 Task: Make in the project CipherNet a sprint 'UI Refresh Sprint'. Create in the project CipherNet a sprint 'UI Refresh Sprint'. Add in the project CipherNet a sprint 'UI Refresh Sprint'
Action: Mouse moved to (916, 357)
Screenshot: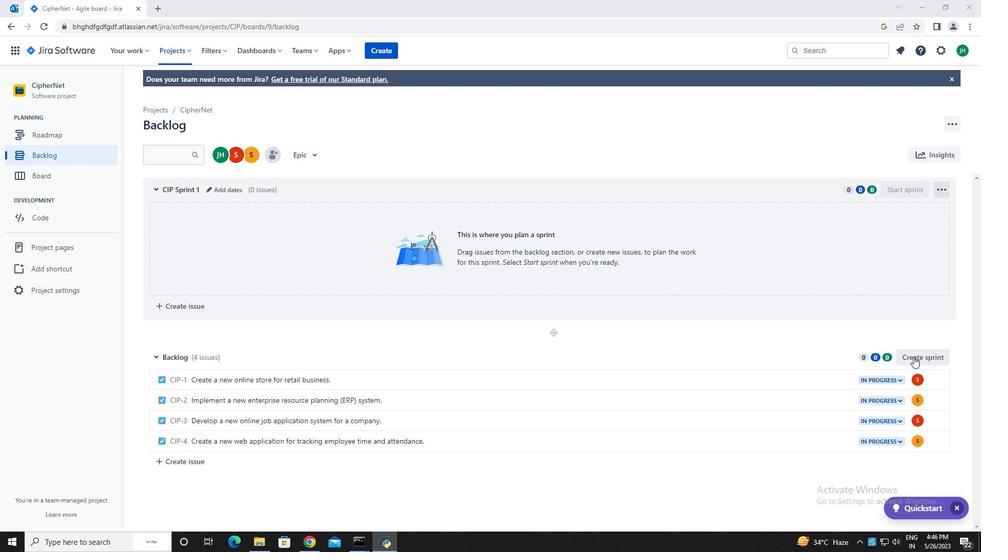 
Action: Mouse pressed left at (916, 357)
Screenshot: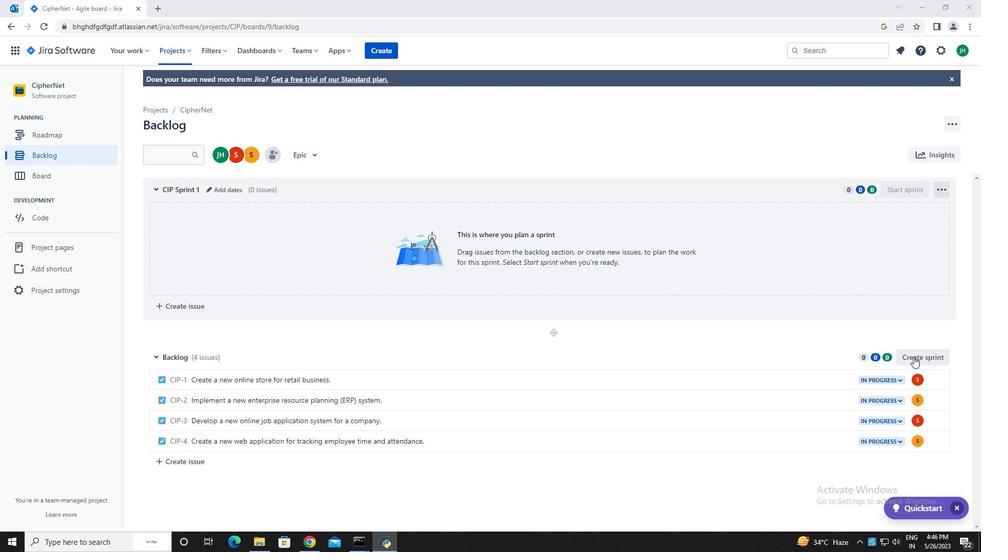 
Action: Mouse moved to (940, 355)
Screenshot: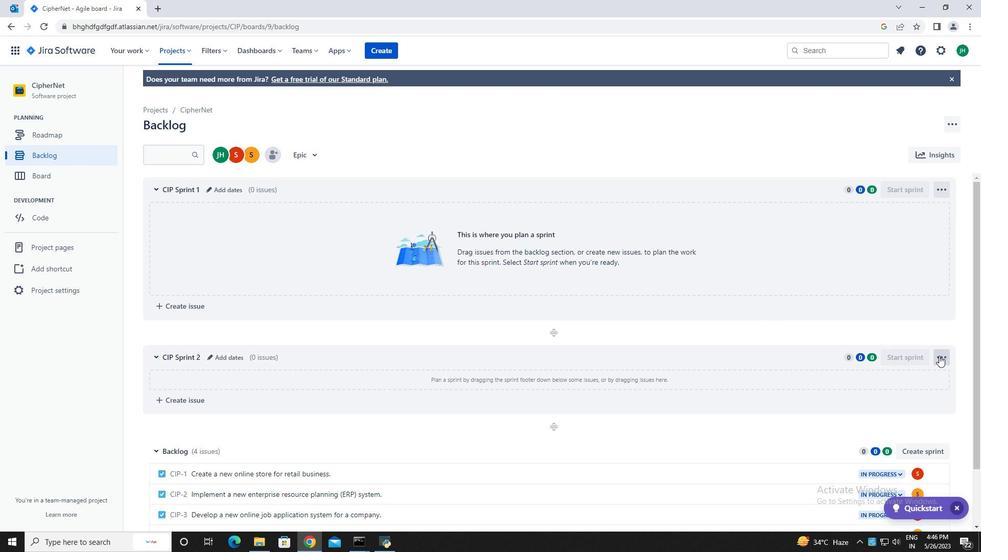 
Action: Mouse pressed left at (940, 355)
Screenshot: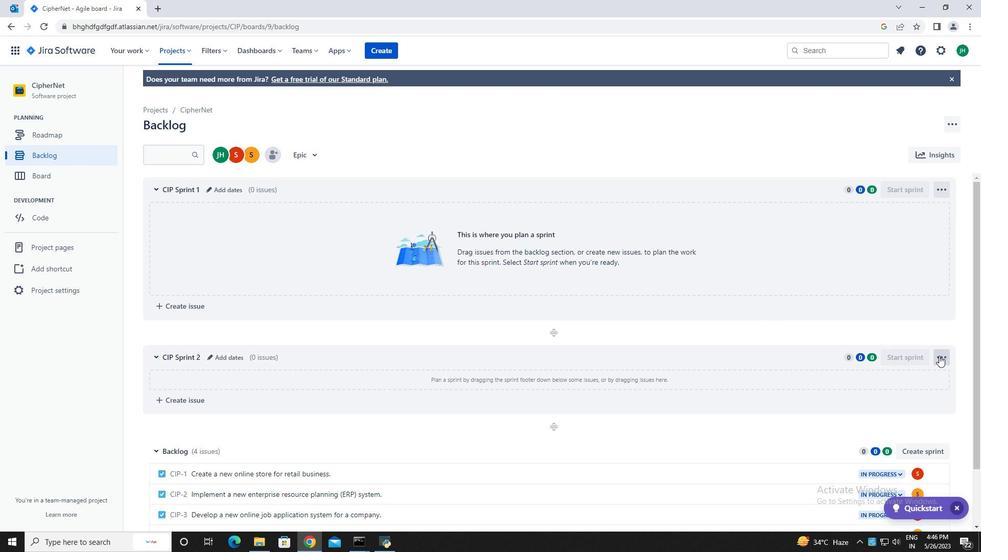 
Action: Mouse moved to (907, 399)
Screenshot: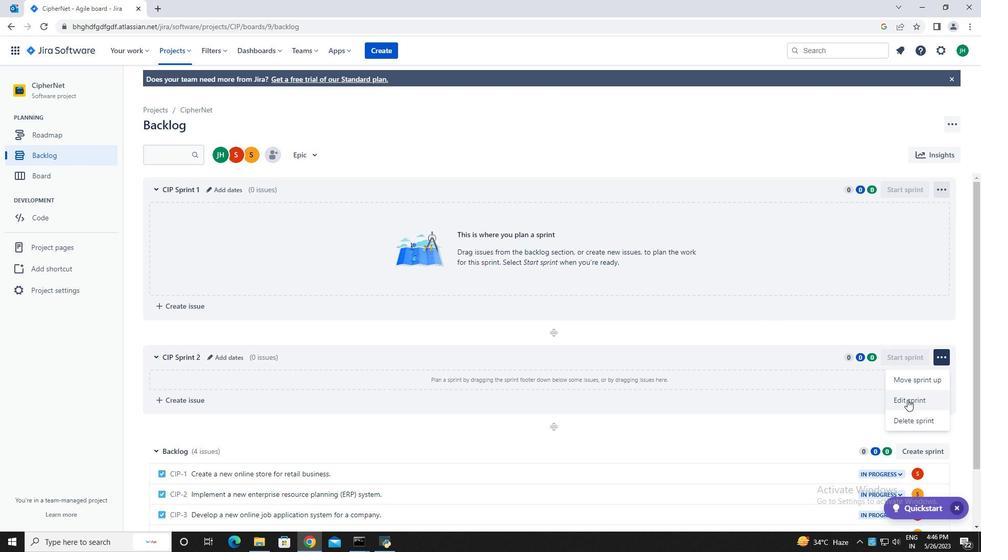 
Action: Mouse pressed left at (907, 399)
Screenshot: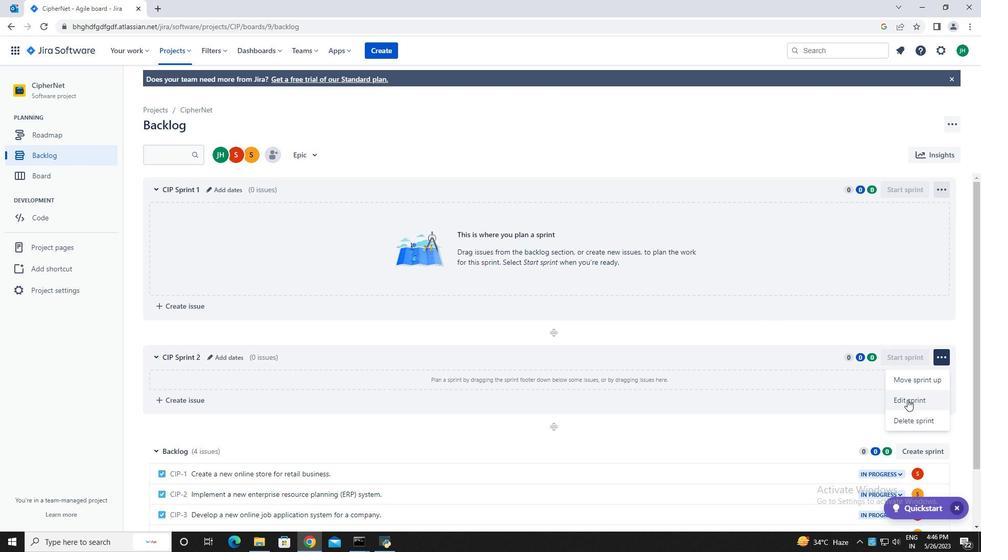 
Action: Mouse moved to (426, 130)
Screenshot: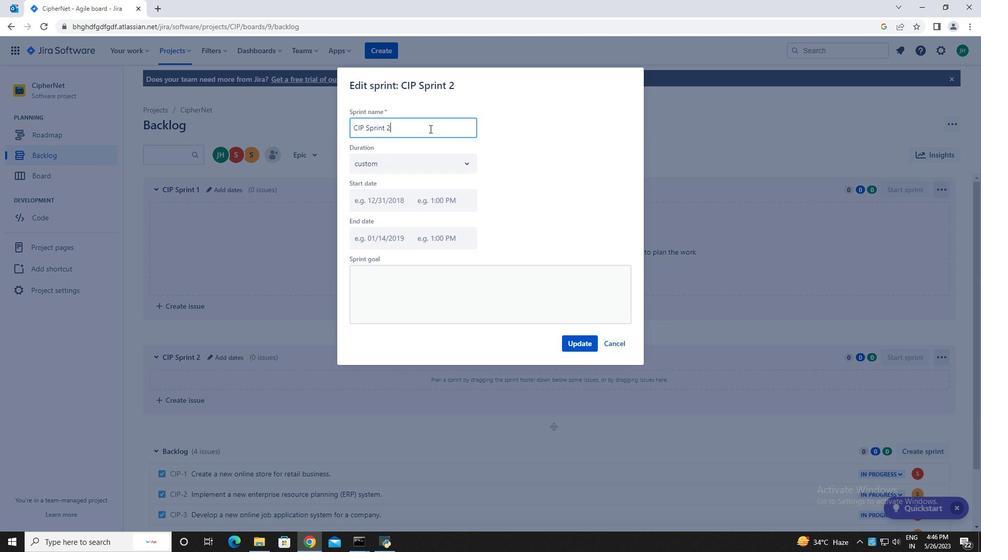 
Action: Key pressed <Key.backspace><Key.backspace><Key.backspace><Key.backspace><Key.backspace><Key.backspace><Key.backspace><Key.backspace><Key.backspace><Key.backspace><Key.backspace><Key.backspace><Key.backspace><Key.backspace><Key.backspace><Key.caps_lock>UI<Key.space><Key.caps_lock><Key.caps_lock>R<Key.caps_lock>efresh<Key.space><Key.caps_lock>S<Key.caps_lock>print
Screenshot: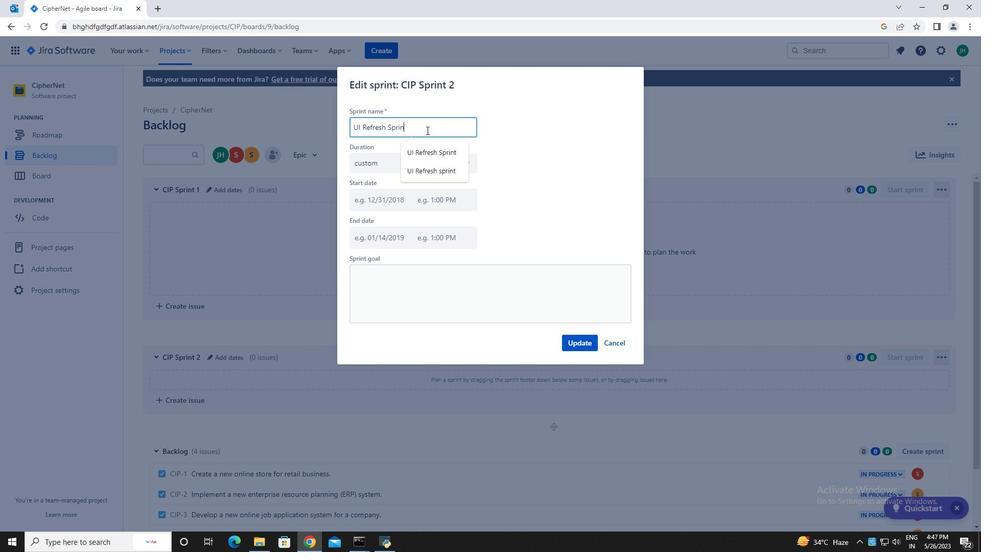 
Action: Mouse moved to (588, 342)
Screenshot: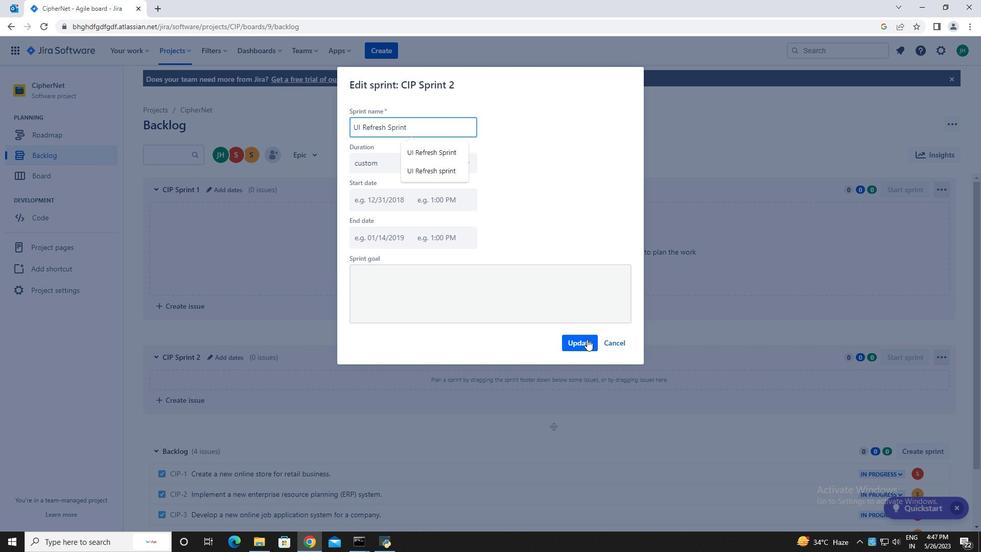 
Action: Mouse pressed left at (588, 342)
Screenshot: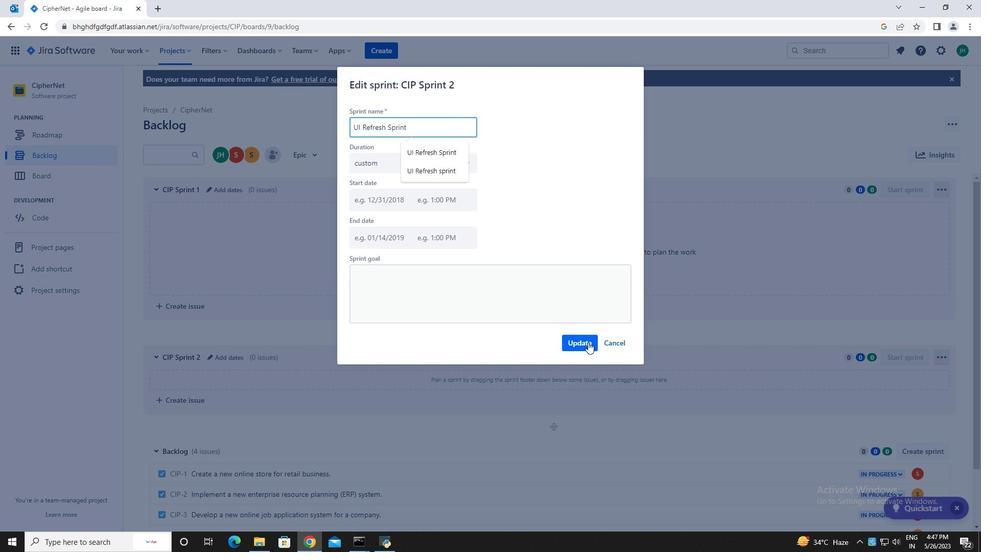 
Action: Mouse moved to (892, 378)
Screenshot: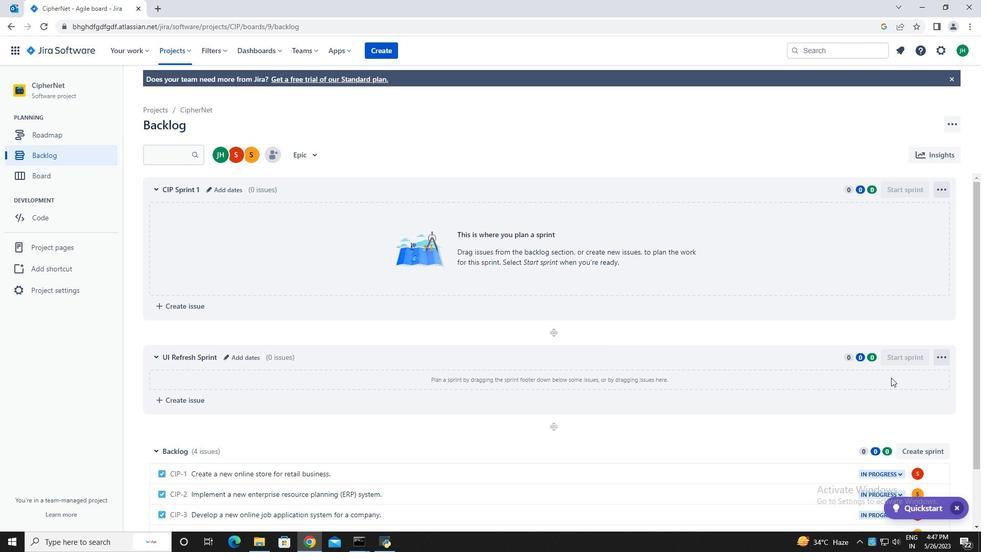 
Action: Mouse scrolled (892, 378) with delta (0, 0)
Screenshot: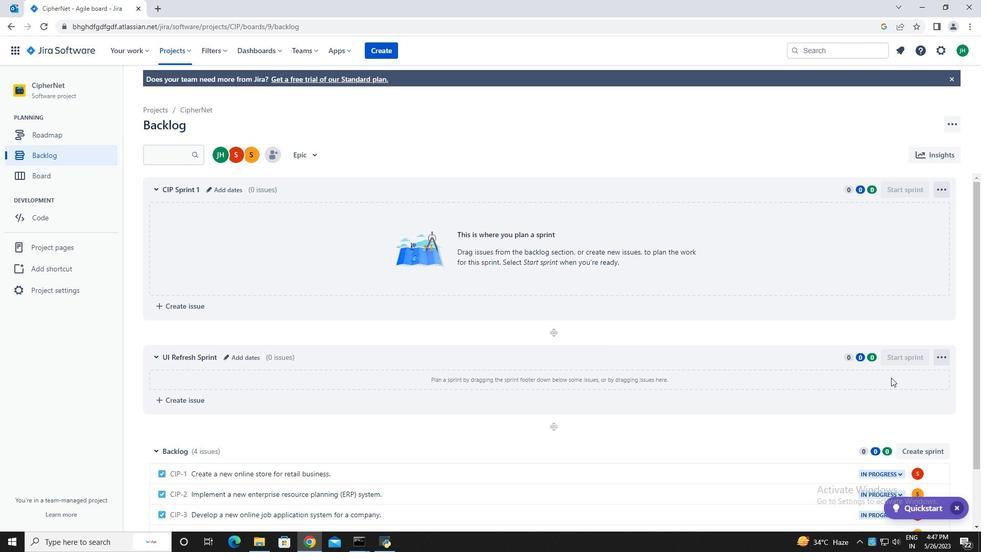 
Action: Mouse moved to (892, 378)
Screenshot: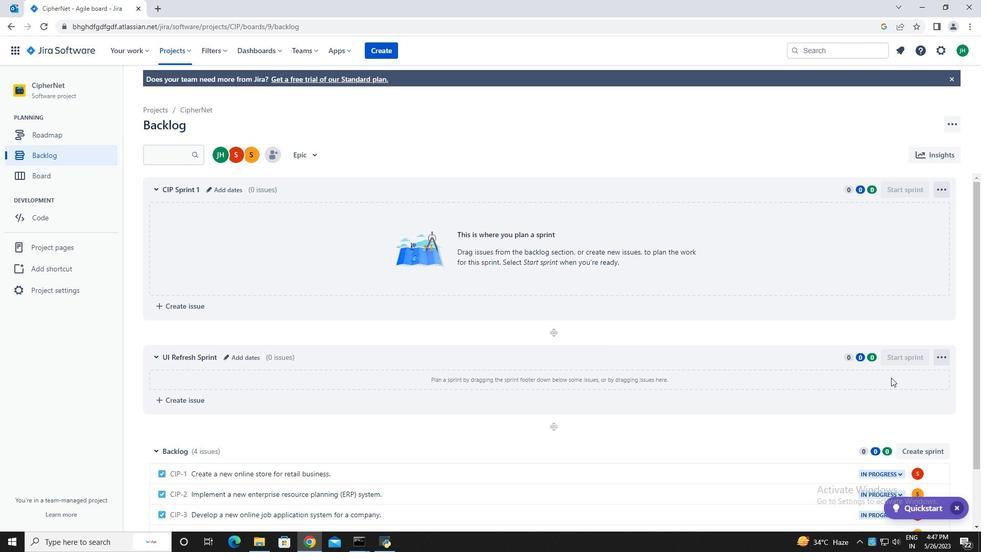 
Action: Mouse scrolled (892, 378) with delta (0, 0)
Screenshot: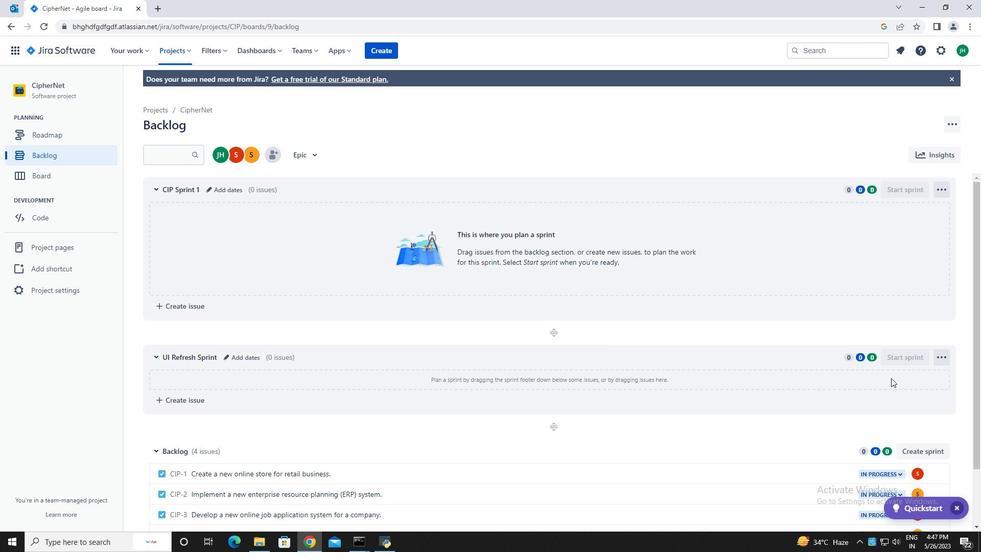 
Action: Mouse scrolled (892, 378) with delta (0, 0)
Screenshot: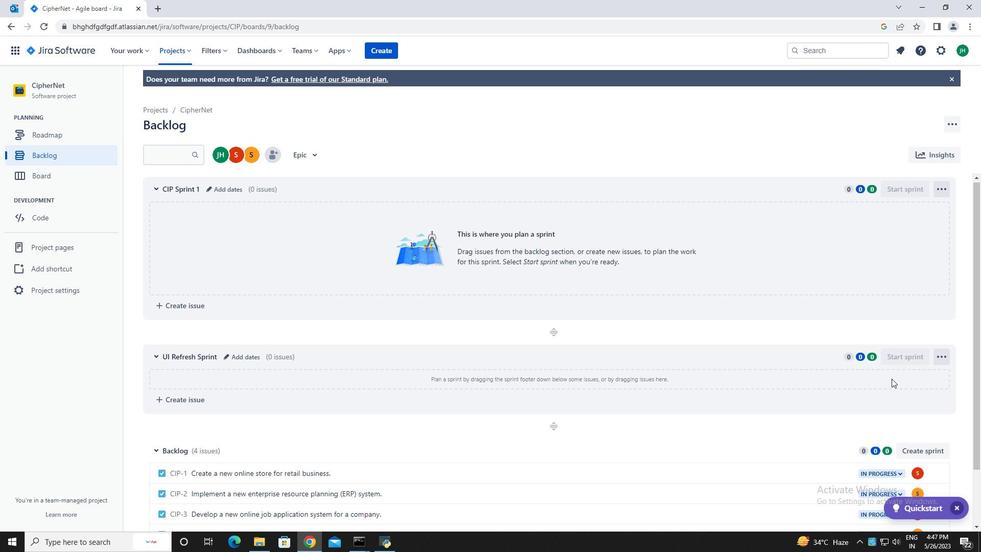 
Action: Mouse moved to (924, 384)
Screenshot: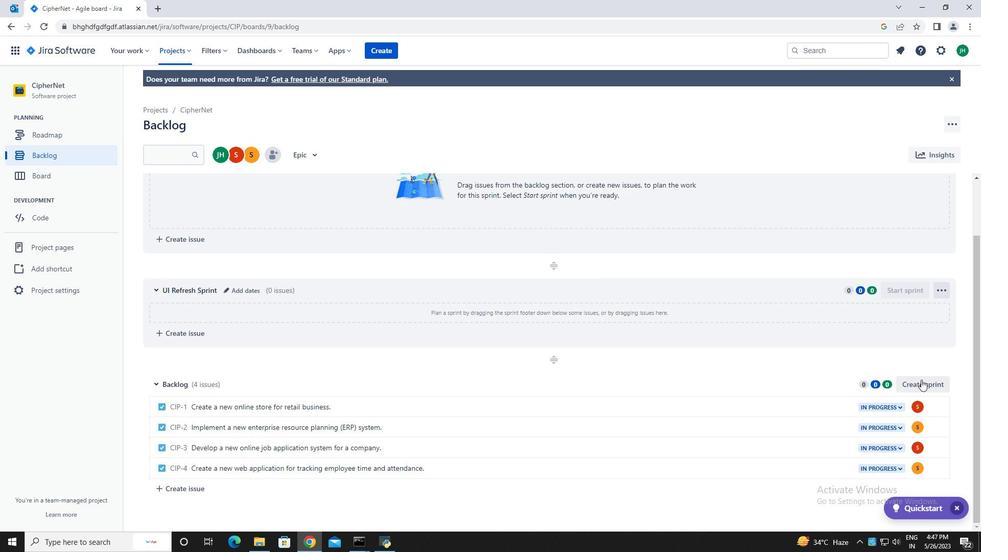 
Action: Mouse pressed left at (924, 384)
Screenshot: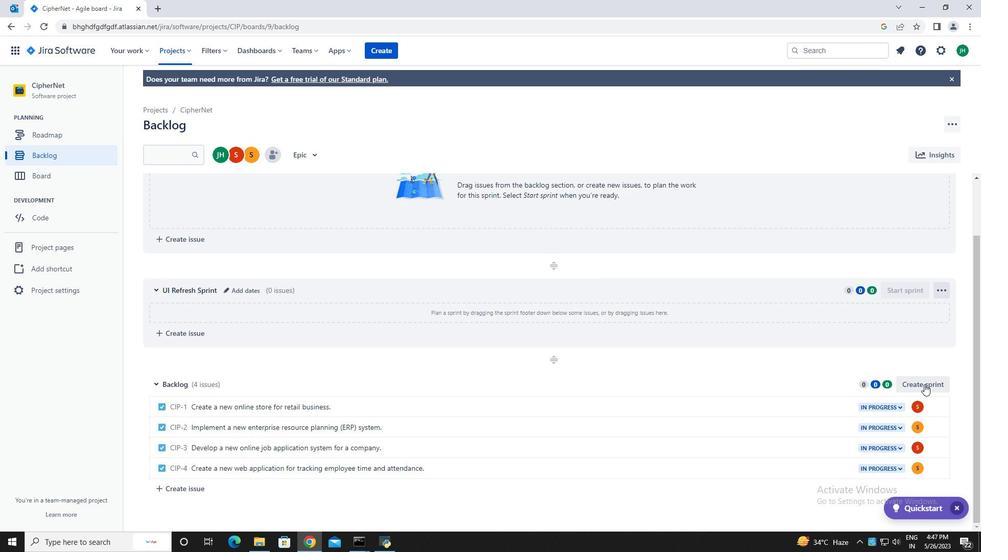 
Action: Mouse moved to (942, 383)
Screenshot: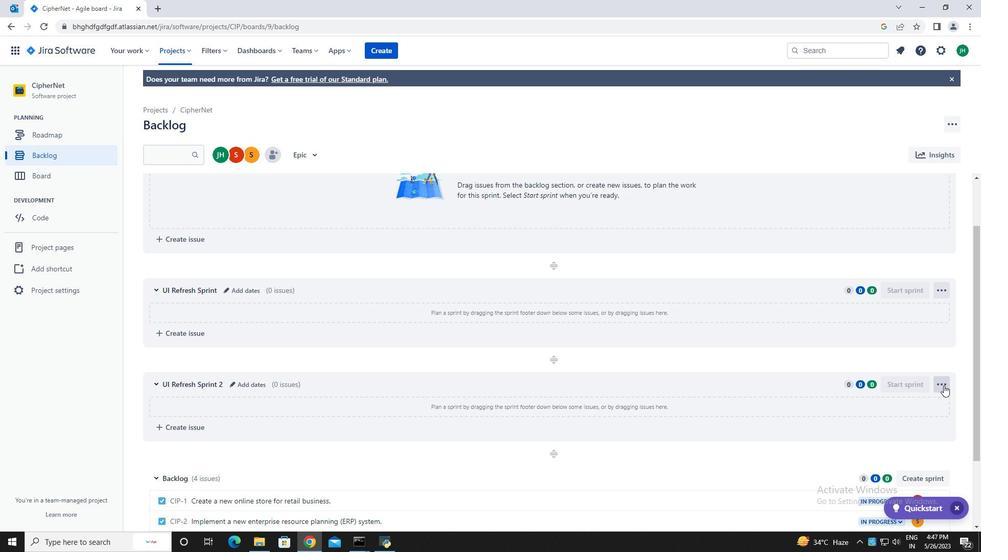 
Action: Mouse pressed left at (942, 383)
Screenshot: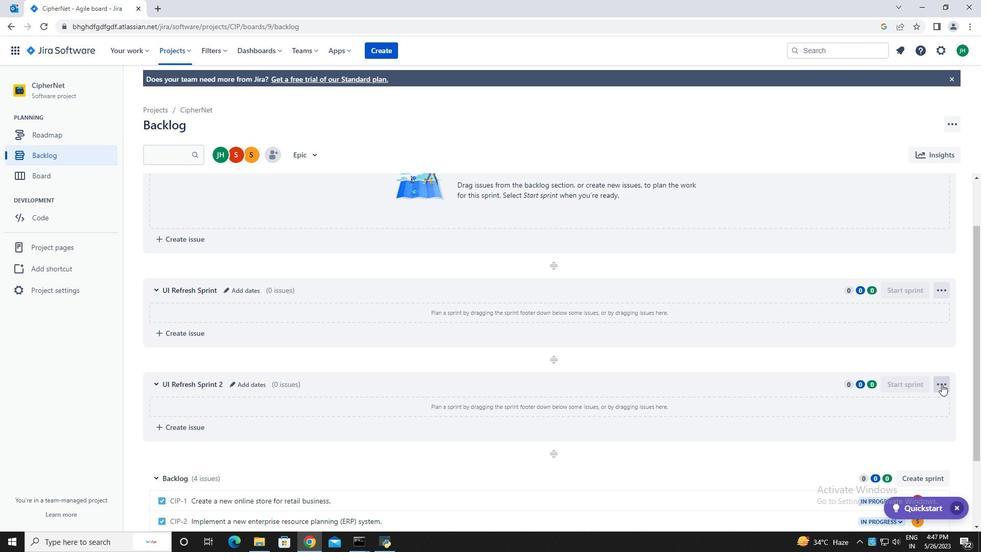 
Action: Mouse moved to (913, 425)
Screenshot: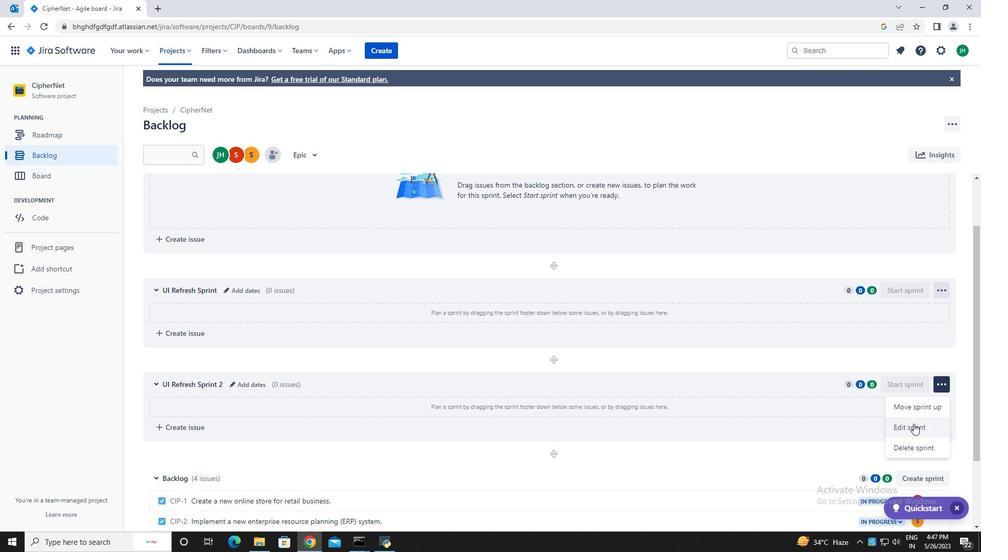 
Action: Mouse pressed left at (913, 425)
Screenshot: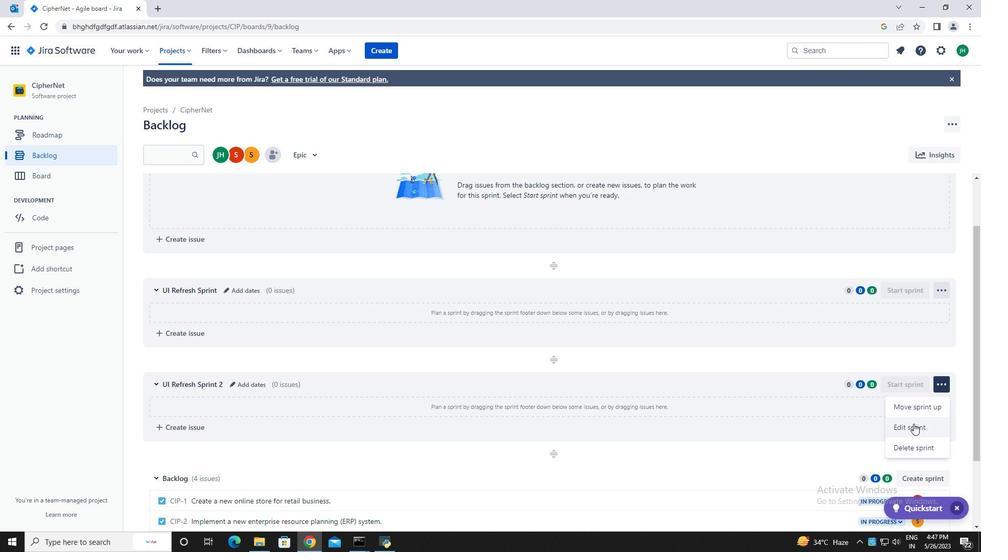 
Action: Mouse moved to (422, 131)
Screenshot: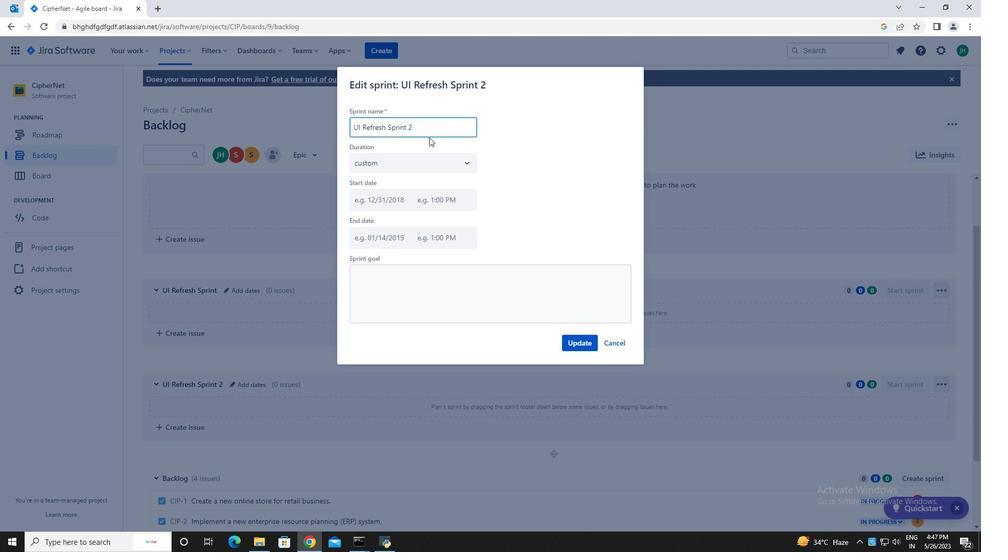 
Action: Key pressed <Key.backspace><Key.backspace><Key.backspace><Key.backspace><Key.backspace><Key.backspace><Key.backspace><Key.backspace><Key.backspace><Key.backspace><Key.backspace><Key.backspace><Key.backspace><Key.backspace><Key.backspace><Key.backspace><Key.backspace><Key.backspace><Key.backspace><Key.backspace><Key.backspace><Key.backspace><Key.backspace><Key.caps_lock>UI<Key.space><Key.caps_lock><Key.caps_lock>R<Key.caps_lock>efresh<Key.space><Key.caps_lock>S<Key.caps_lock>print
Screenshot: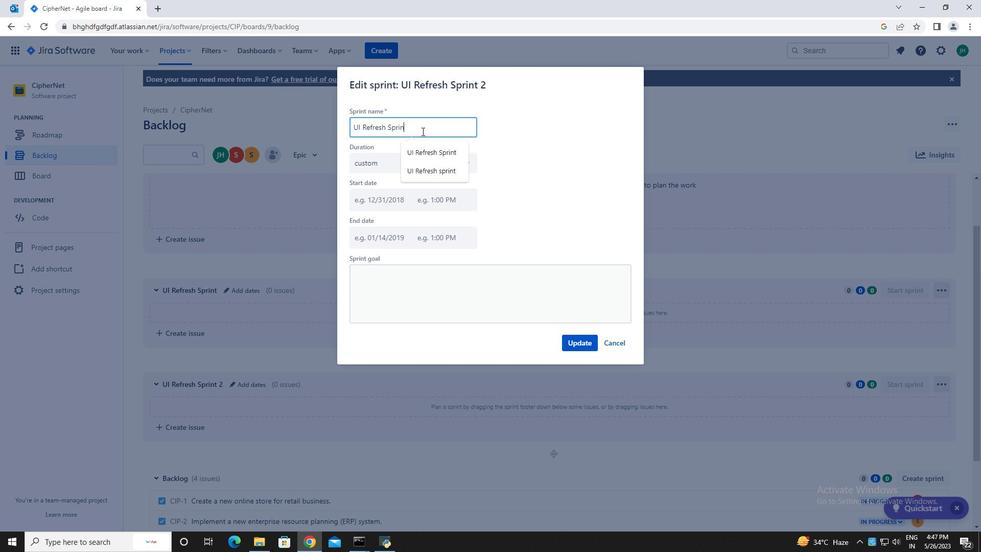 
Action: Mouse moved to (589, 346)
Screenshot: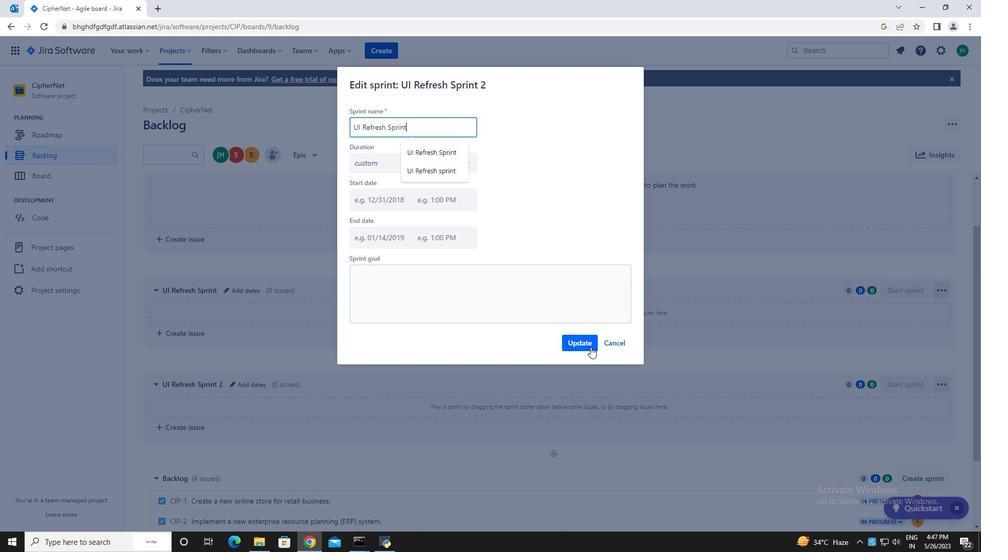 
Action: Mouse pressed left at (589, 346)
Screenshot: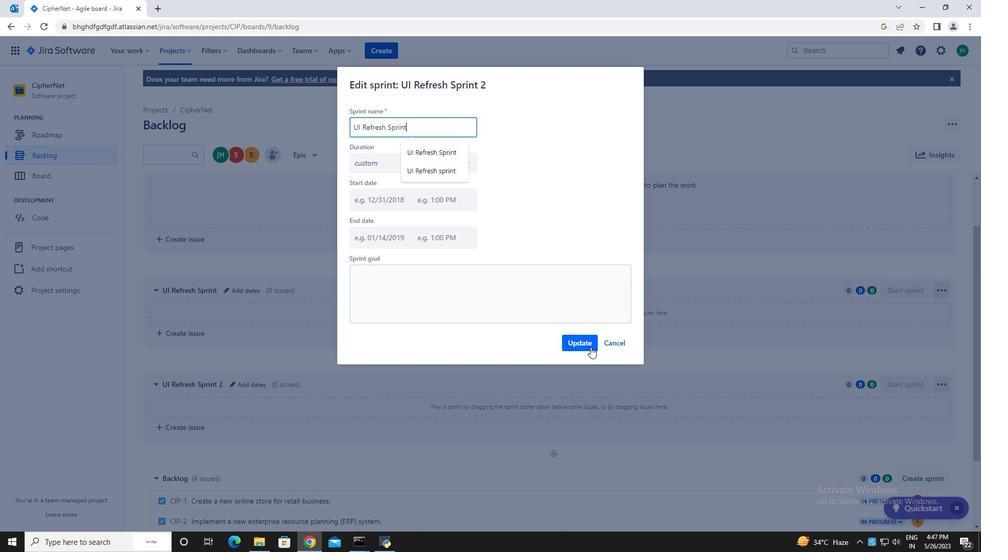 
Action: Mouse moved to (841, 365)
Screenshot: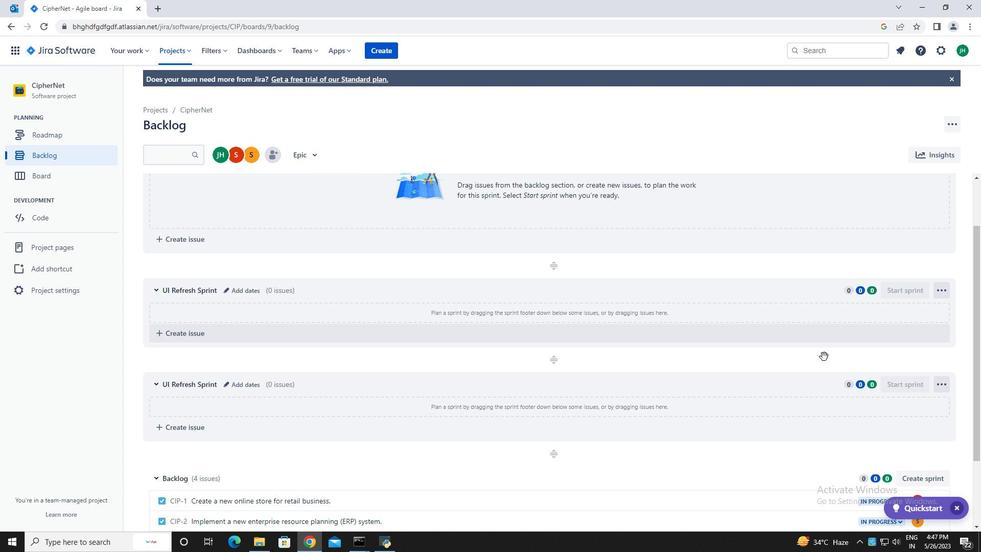 
Action: Mouse scrolled (841, 364) with delta (0, 0)
Screenshot: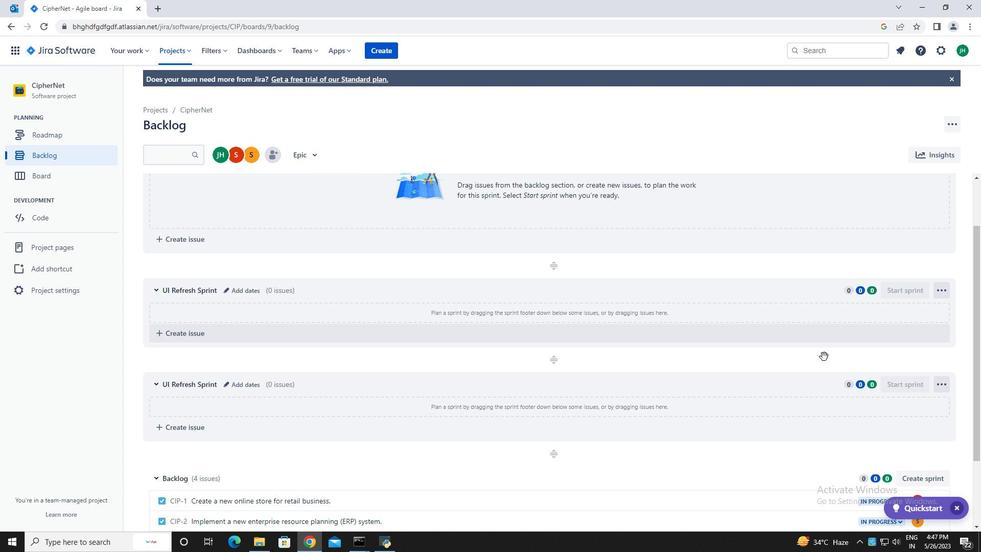 
Action: Mouse moved to (841, 365)
Screenshot: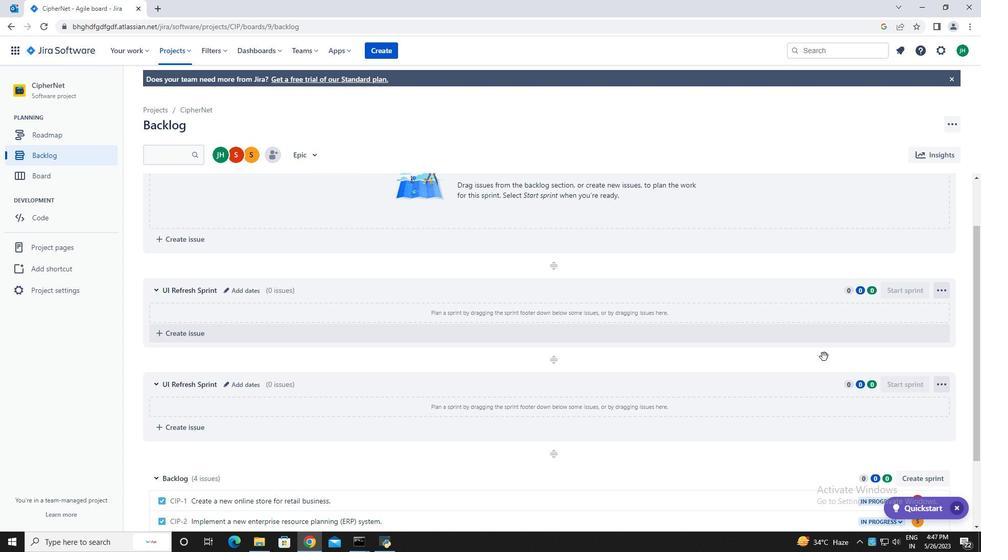 
Action: Mouse scrolled (841, 365) with delta (0, 0)
Screenshot: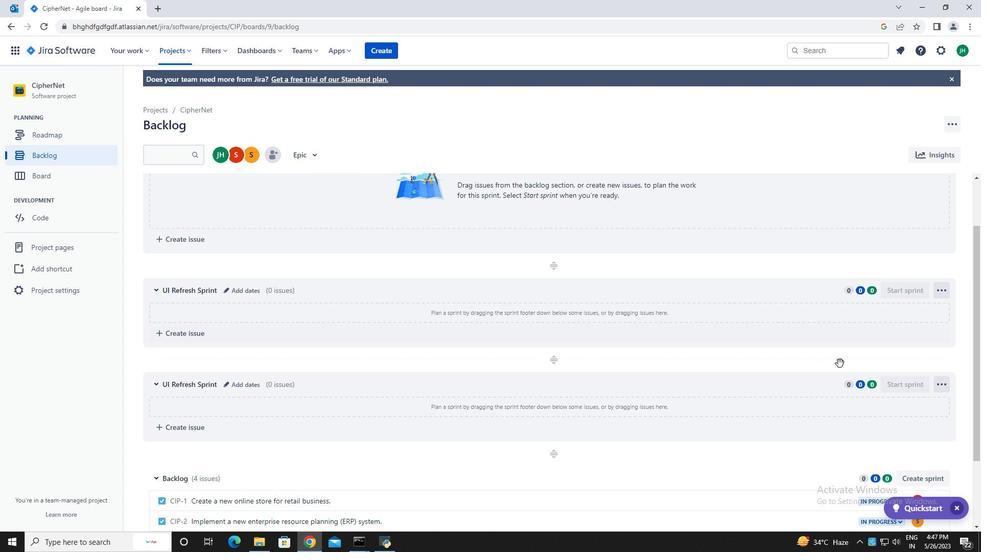 
Action: Mouse scrolled (841, 365) with delta (0, 0)
Screenshot: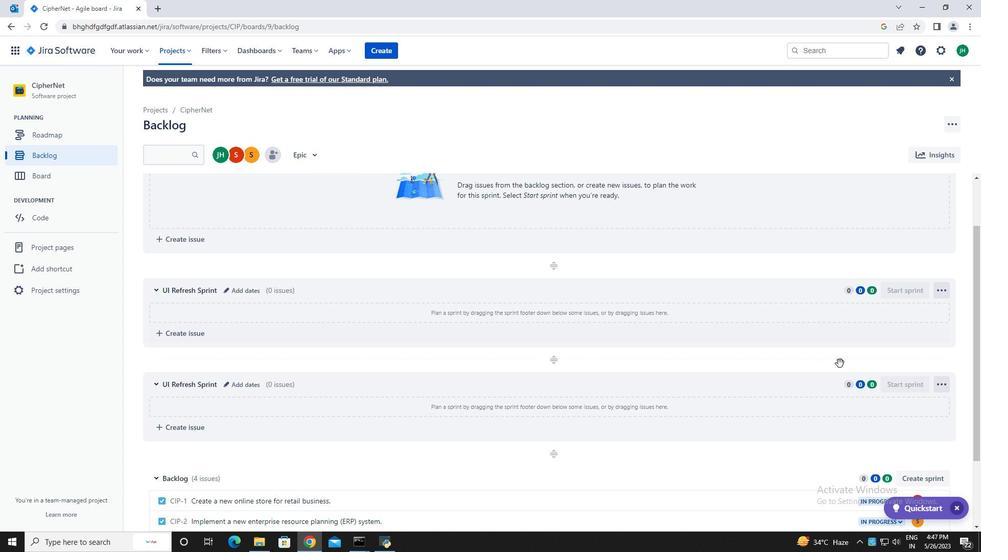 
Action: Mouse scrolled (841, 365) with delta (0, 0)
Screenshot: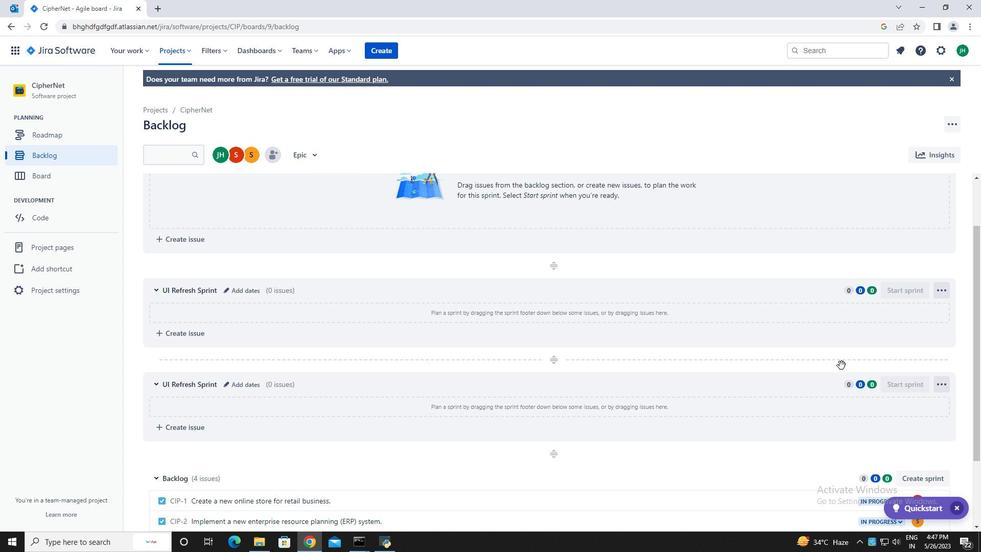 
Action: Mouse scrolled (841, 365) with delta (0, 0)
Screenshot: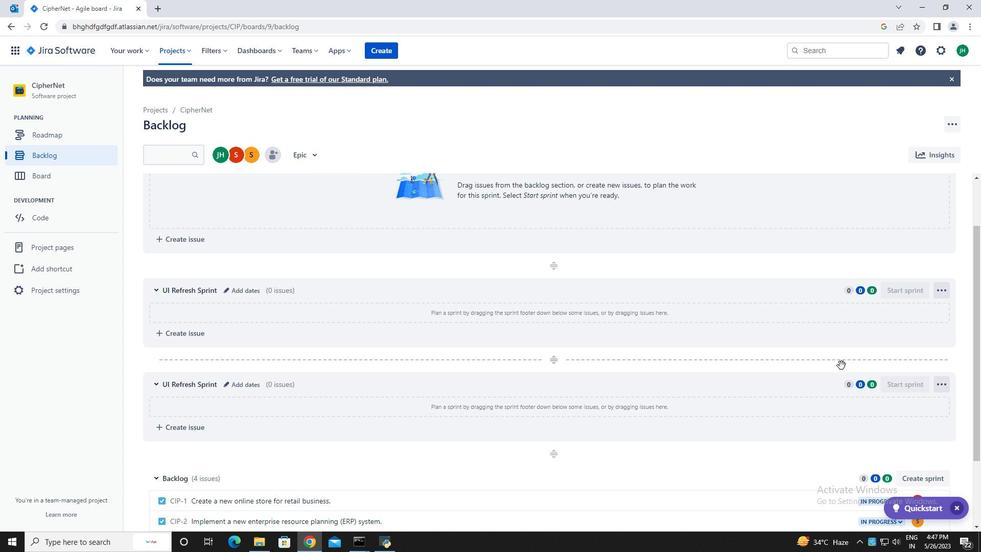 
Action: Mouse moved to (836, 366)
Screenshot: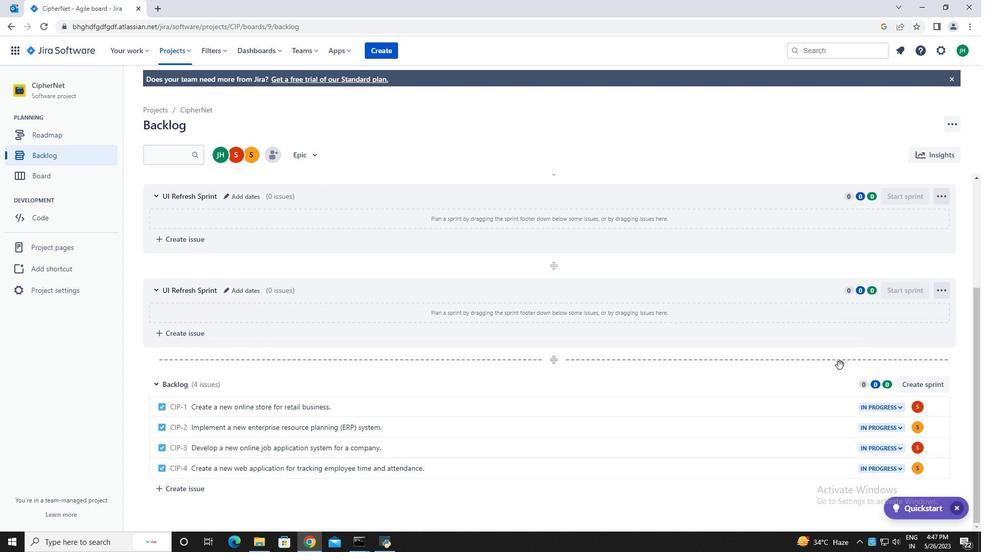 
Action: Mouse scrolled (836, 367) with delta (0, 0)
Screenshot: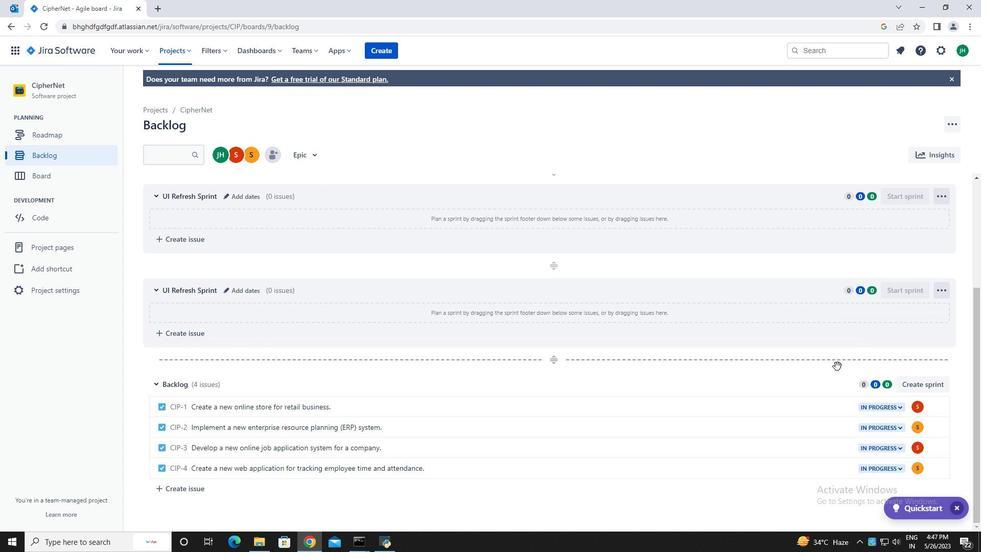 
Action: Mouse scrolled (836, 367) with delta (0, 0)
Screenshot: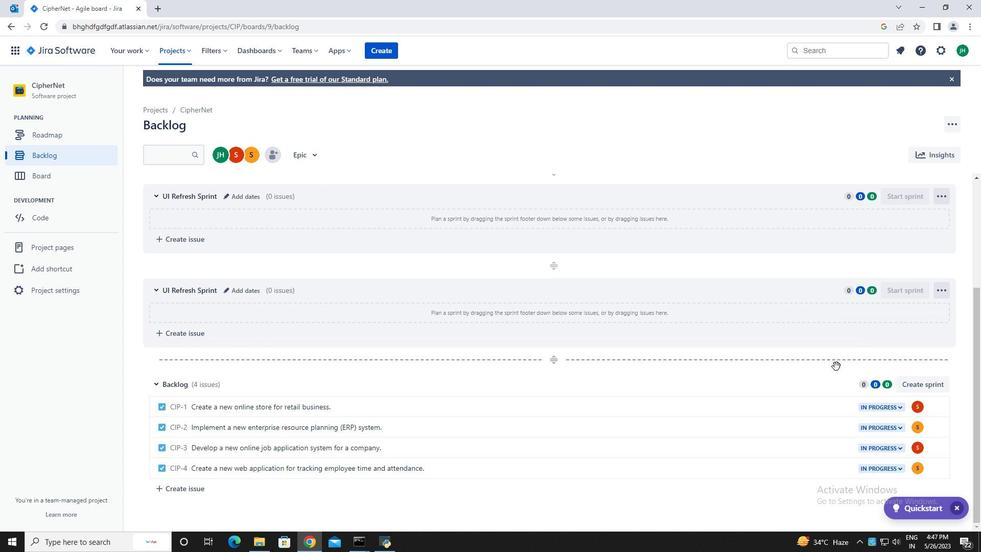 
Action: Mouse scrolled (836, 366) with delta (0, 0)
Screenshot: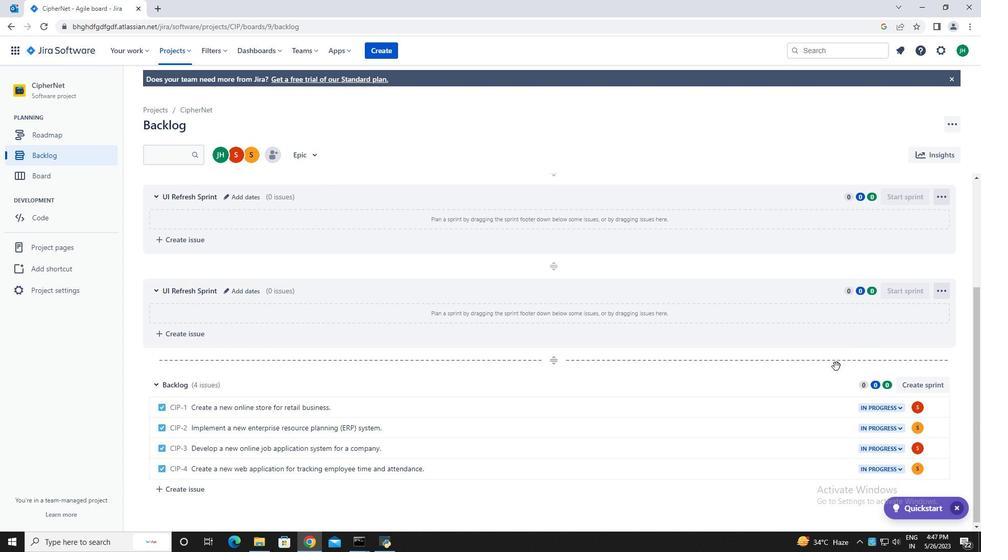 
Action: Mouse scrolled (836, 366) with delta (0, 0)
Screenshot: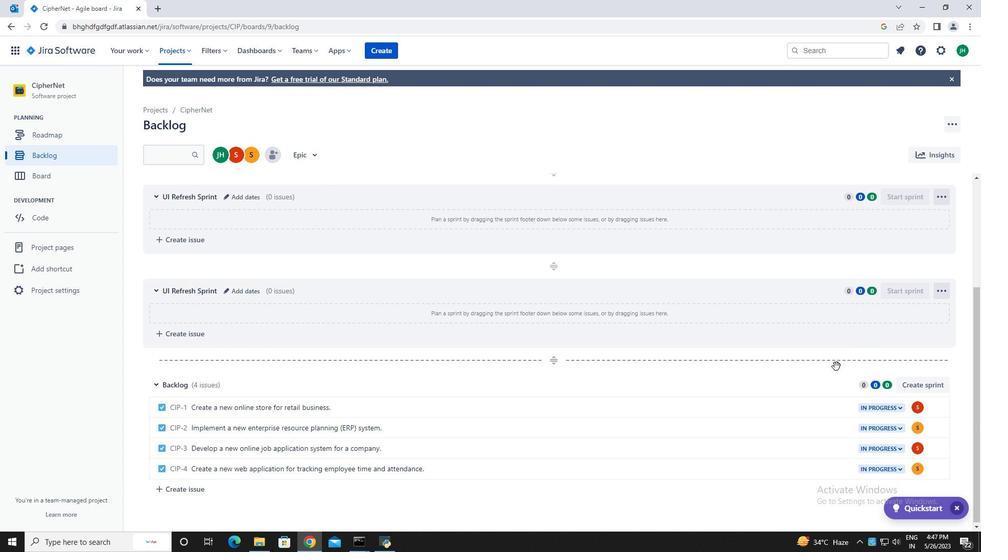
Action: Mouse moved to (932, 386)
Screenshot: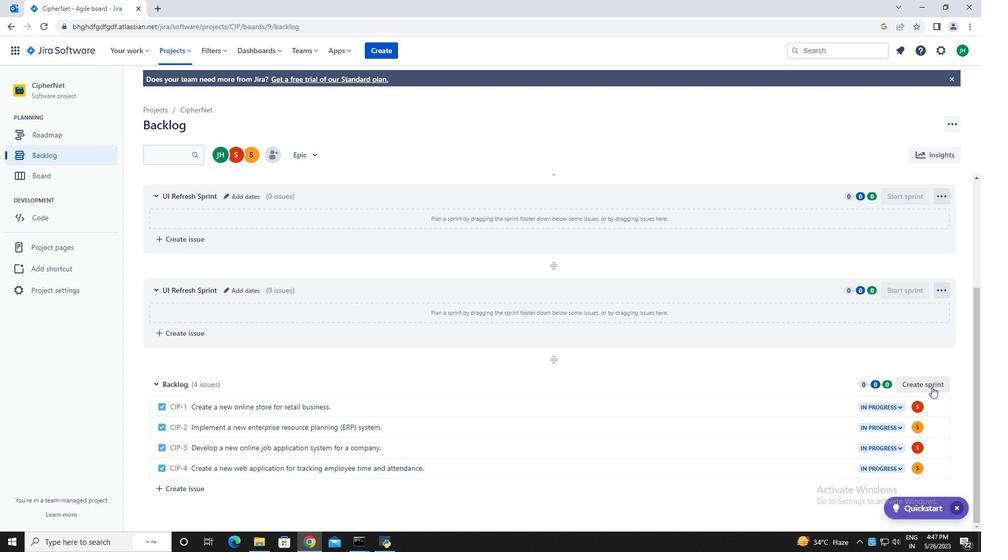 
Action: Mouse pressed left at (932, 386)
Screenshot: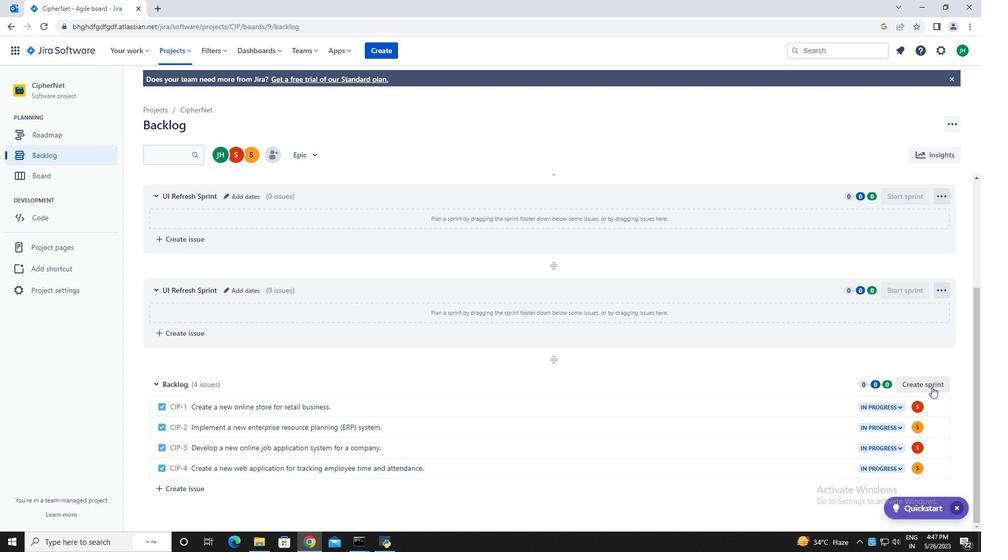 
Action: Mouse moved to (938, 384)
Screenshot: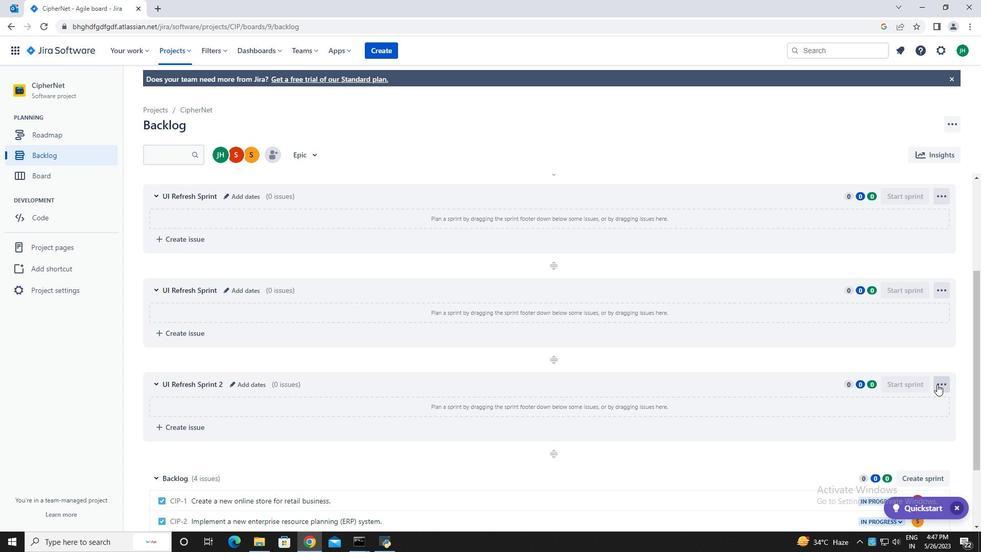 
Action: Mouse pressed left at (938, 384)
Screenshot: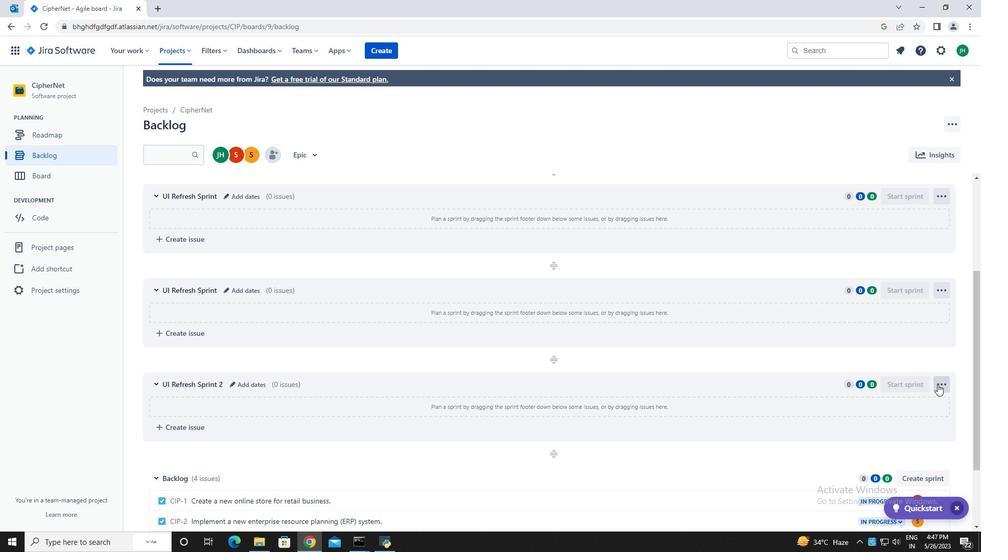 
Action: Mouse moved to (910, 425)
Screenshot: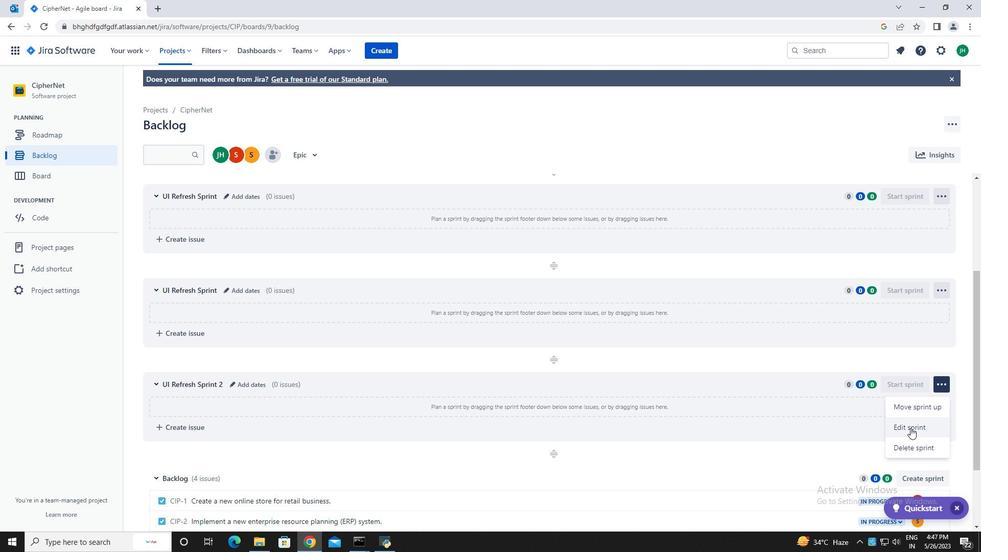 
Action: Mouse pressed left at (910, 425)
Screenshot: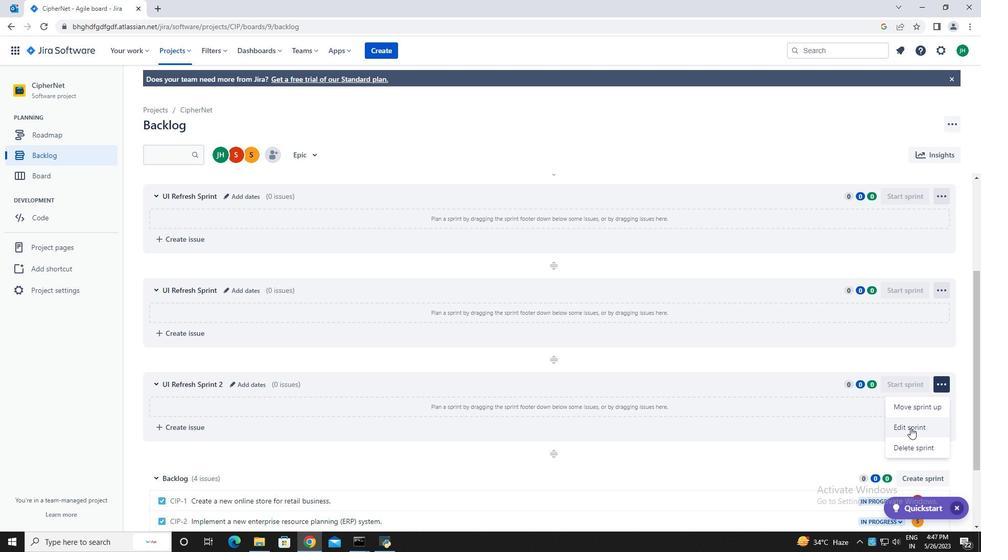 
Action: Mouse moved to (441, 124)
Screenshot: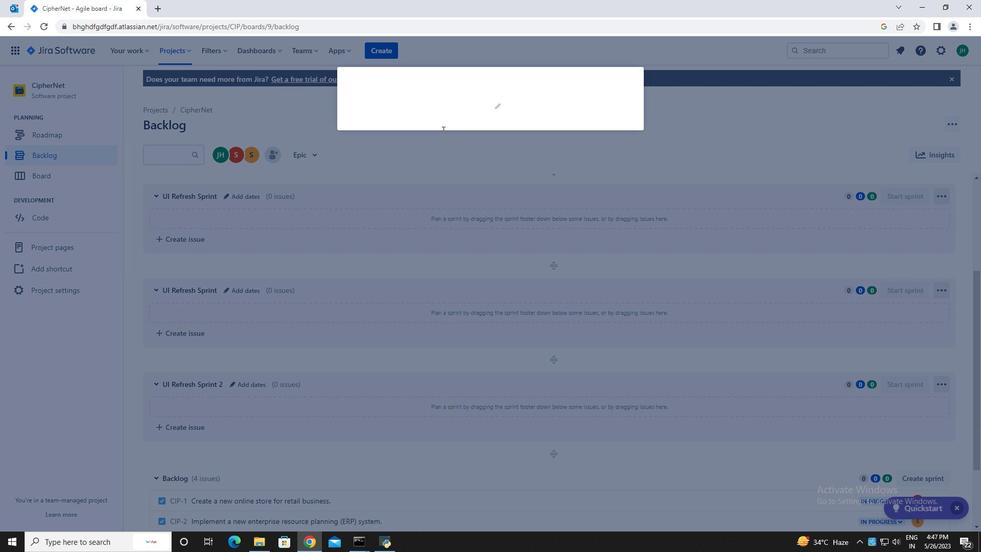 
Action: Key pressed <Key.backspace><Key.backspace><Key.backspace><Key.backspace><Key.backspace><Key.backspace><Key.backspace><Key.backspace><Key.backspace><Key.backspace><Key.backspace><Key.backspace><Key.backspace><Key.backspace><Key.backspace><Key.backspace><Key.backspace><Key.backspace><Key.backspace><Key.backspace><Key.backspace><Key.backspace><Key.backspace><Key.caps_lock>UI<Key.space>R<Key.caps_lock>efresh<Key.space><Key.caps_lock>S<Key.caps_lock>print
Screenshot: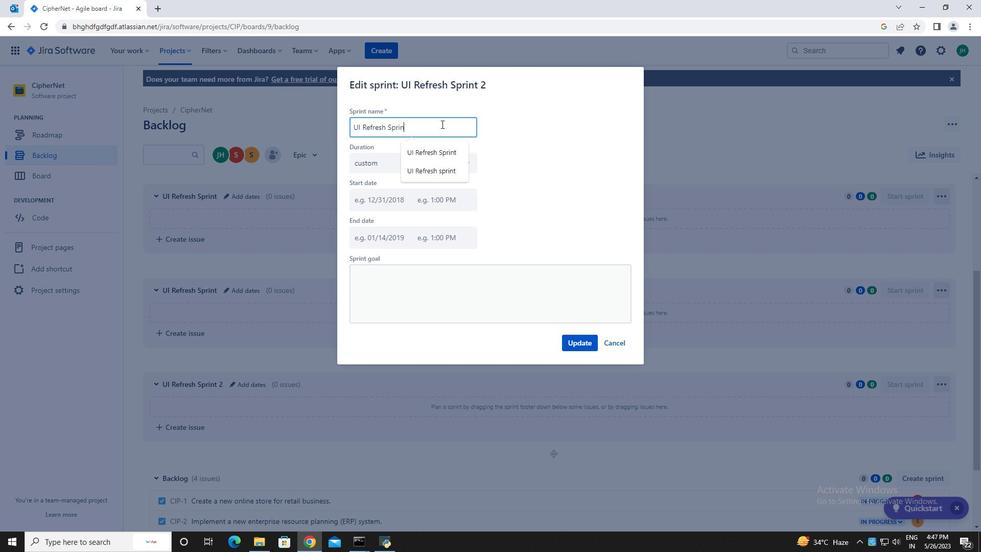 
Action: Mouse moved to (586, 347)
Screenshot: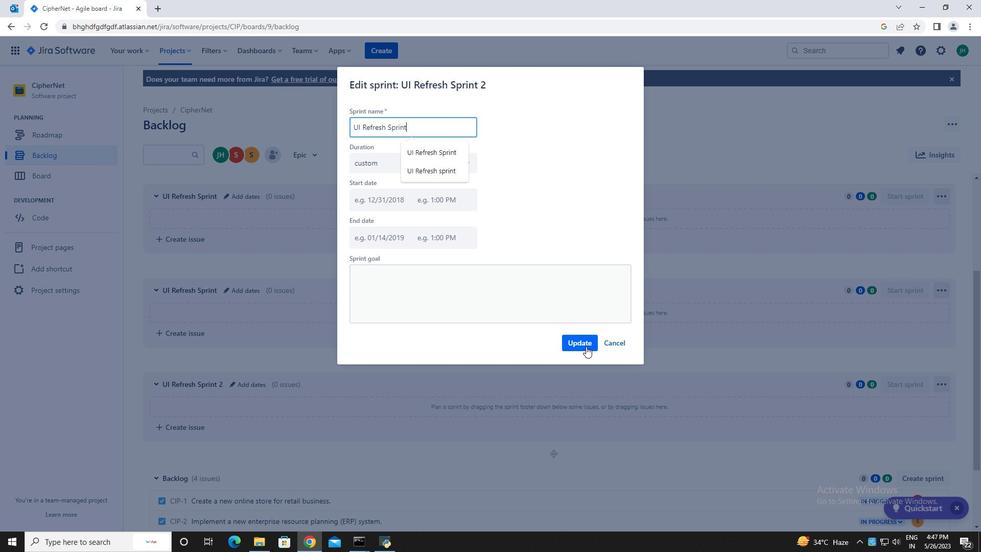 
Action: Mouse pressed left at (586, 347)
Screenshot: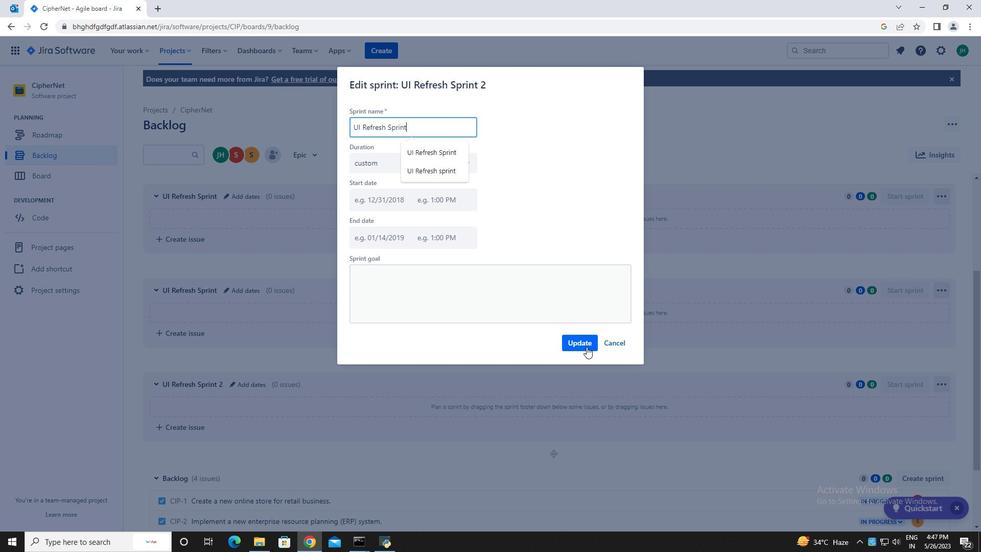 
Action: Mouse moved to (706, 397)
Screenshot: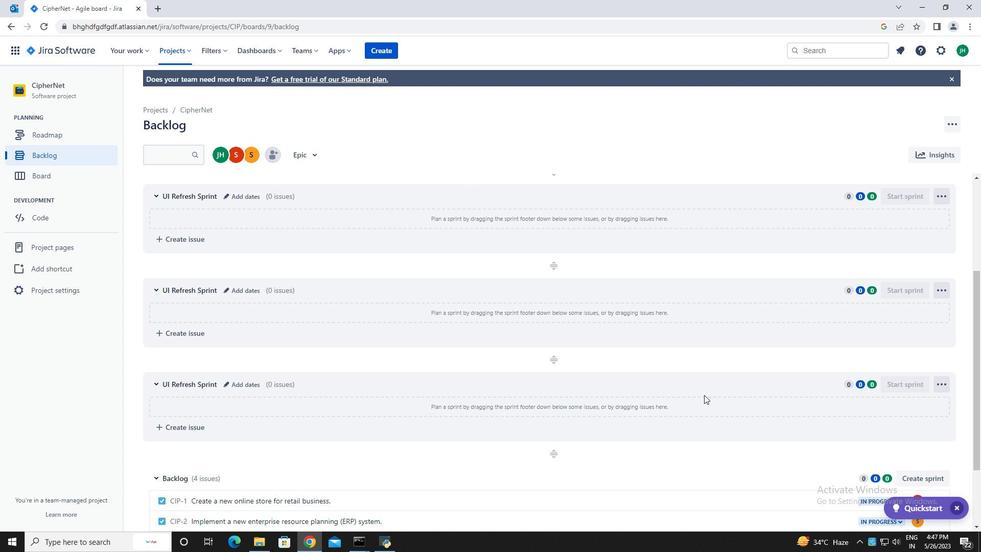 
Action: Mouse scrolled (706, 397) with delta (0, 0)
Screenshot: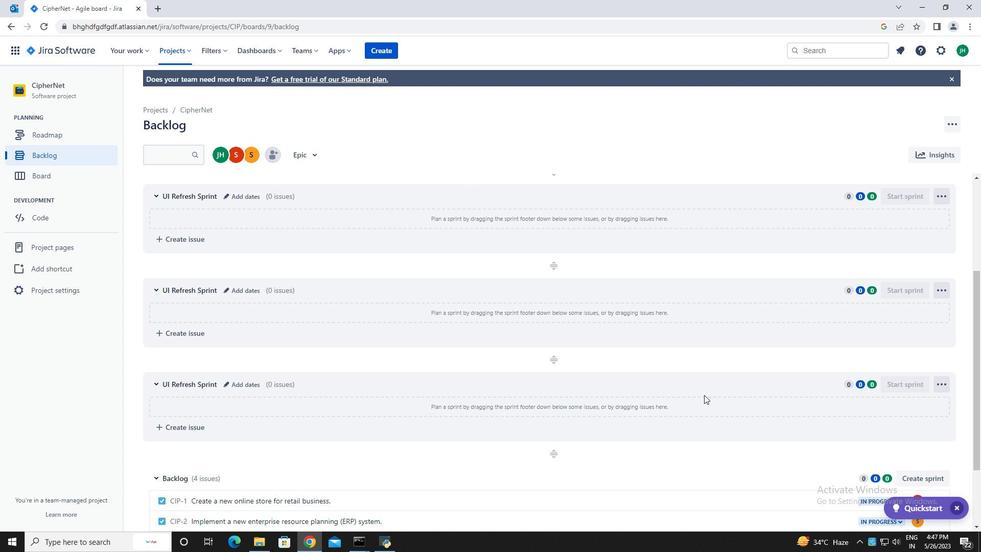 
Action: Mouse moved to (706, 399)
Screenshot: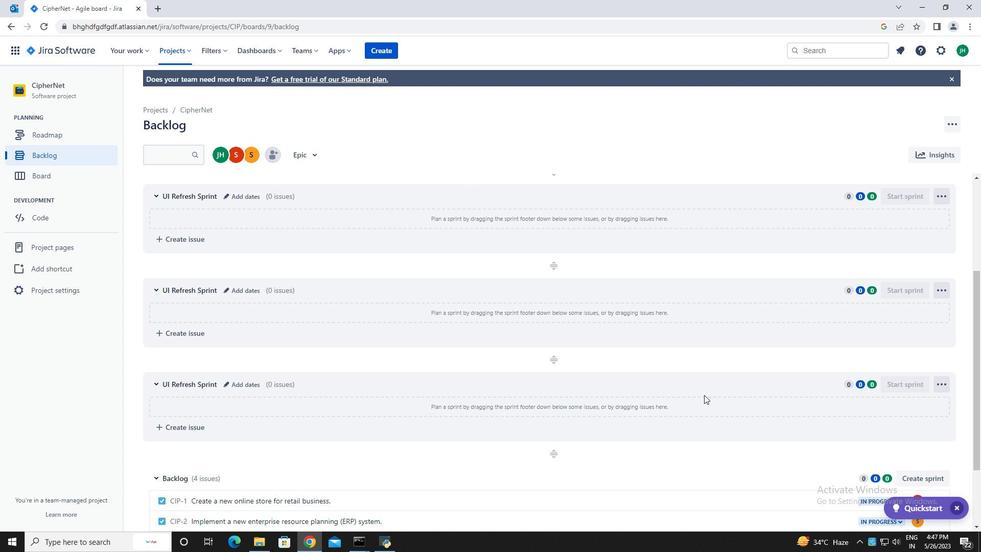 
Action: Mouse scrolled (706, 398) with delta (0, 0)
Screenshot: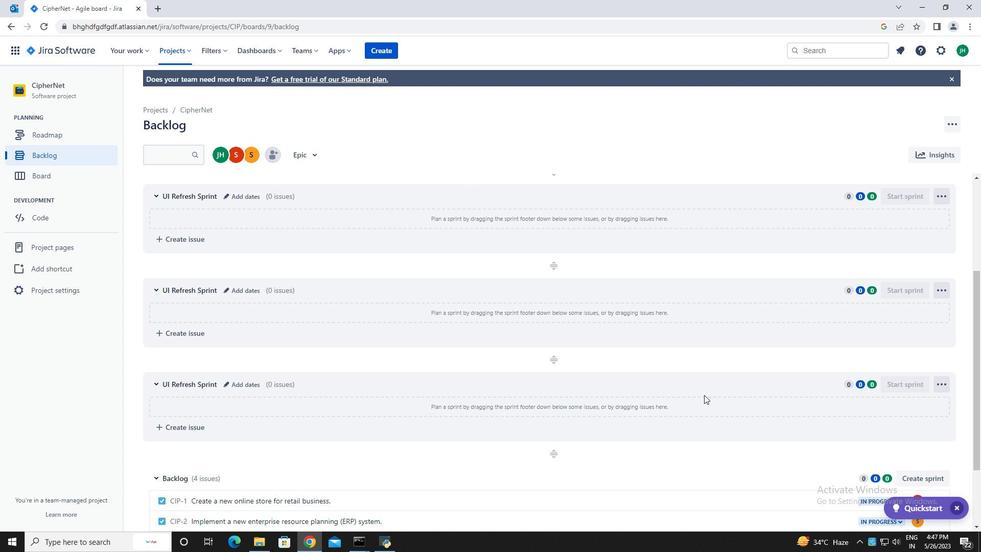 
Action: Mouse moved to (707, 400)
Screenshot: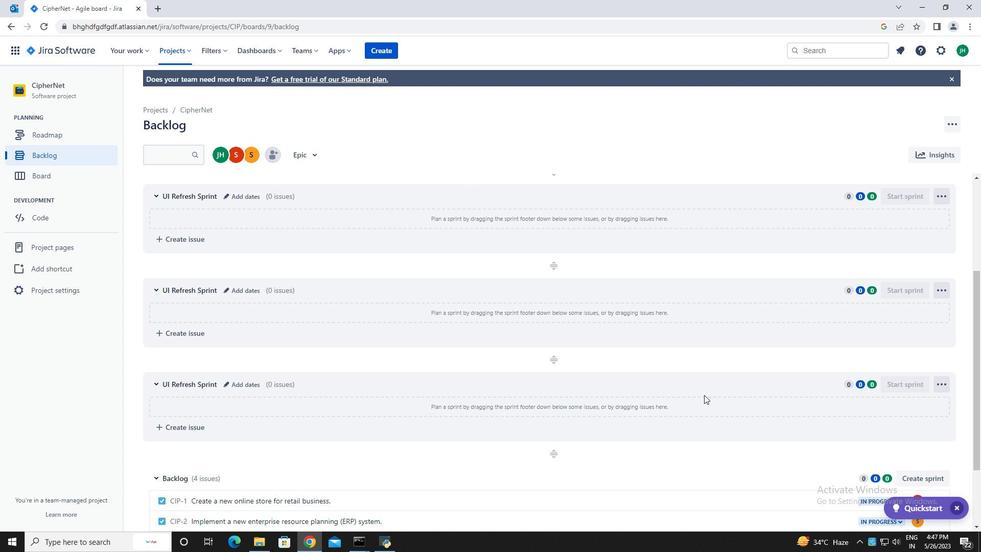 
Action: Mouse scrolled (707, 399) with delta (0, 0)
Screenshot: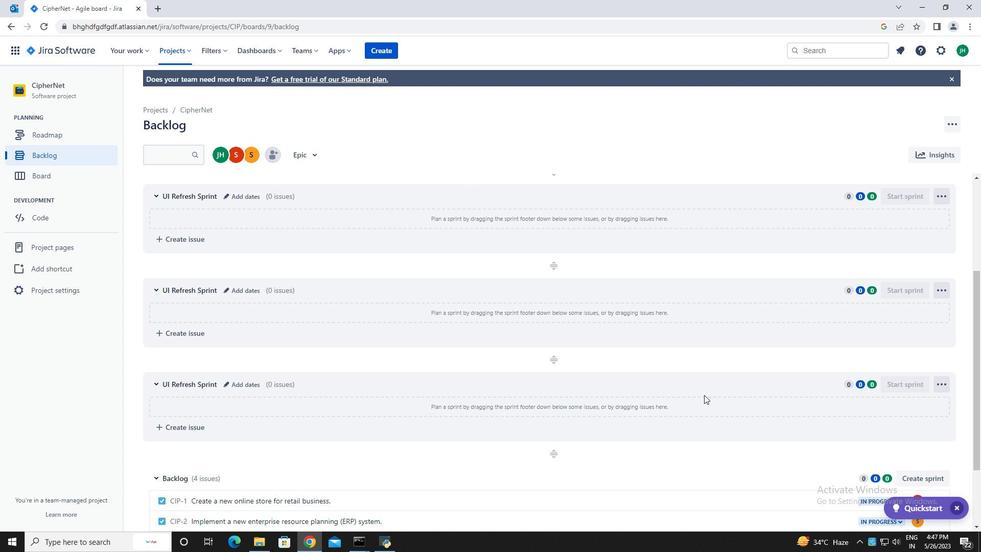 
Action: Mouse moved to (707, 400)
Screenshot: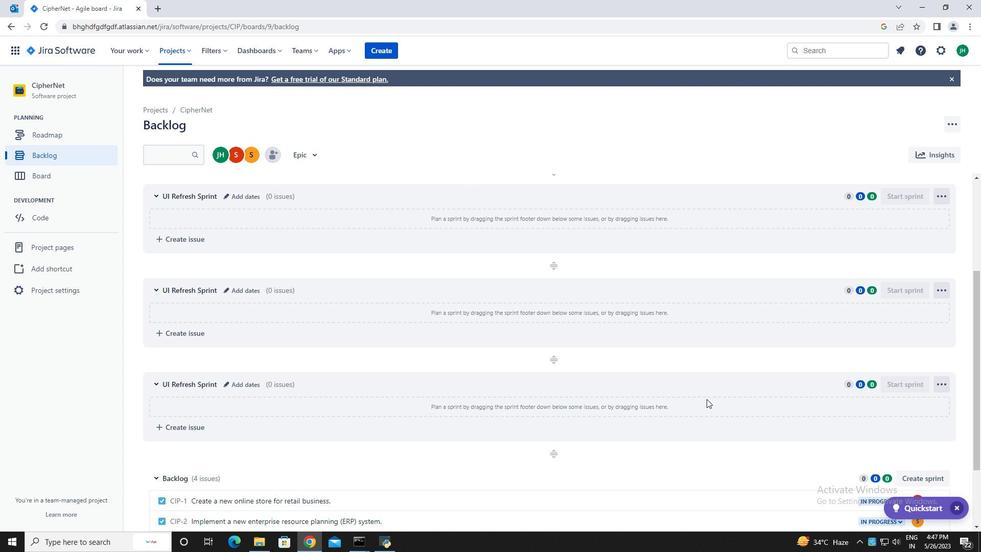 
Action: Mouse scrolled (707, 399) with delta (0, 0)
Screenshot: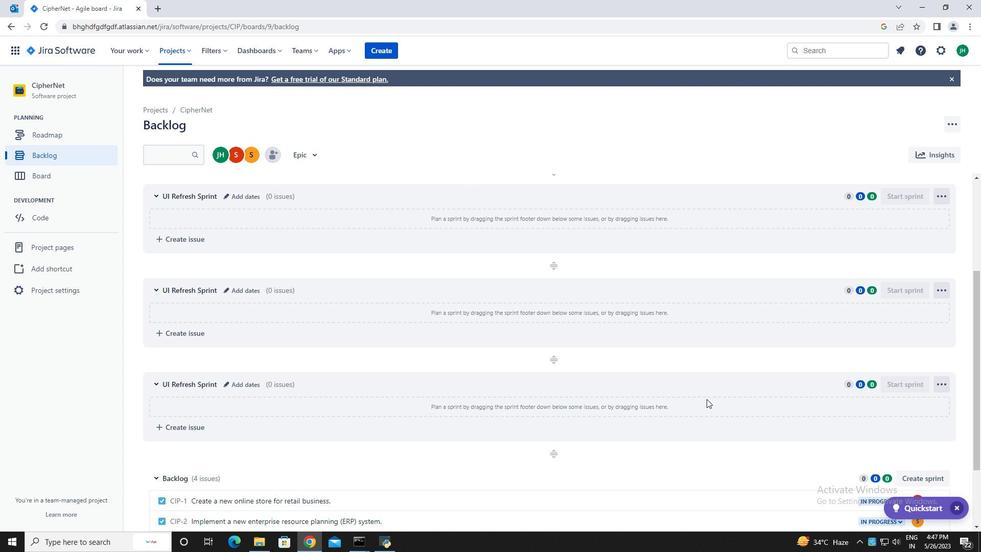 
Action: Mouse moved to (711, 400)
Screenshot: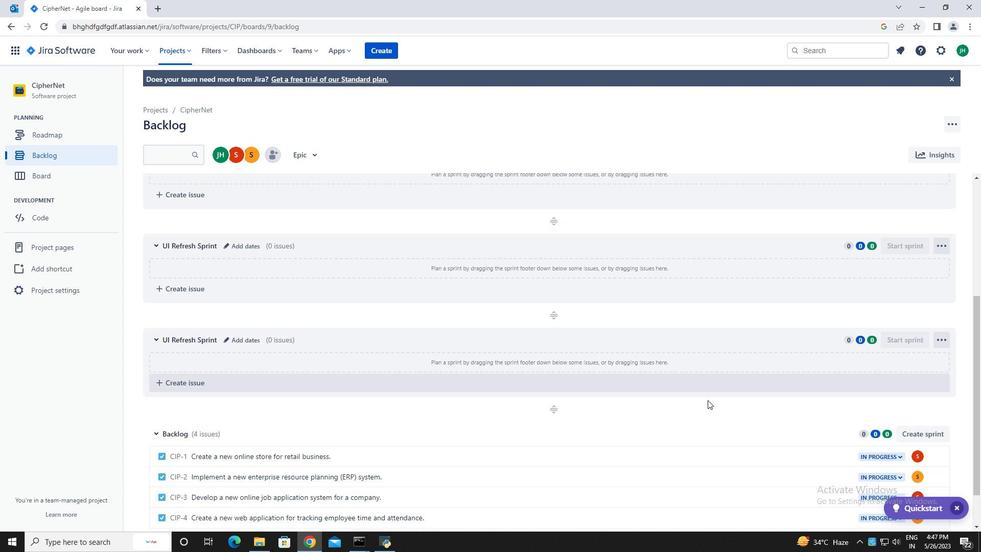
Action: Mouse scrolled (711, 400) with delta (0, 0)
Screenshot: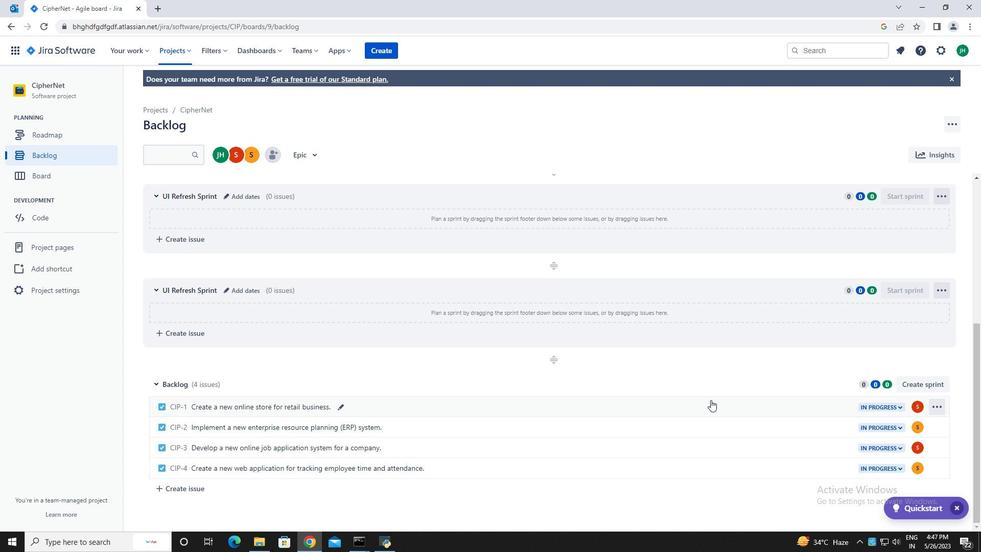 
Action: Mouse scrolled (711, 400) with delta (0, 0)
Screenshot: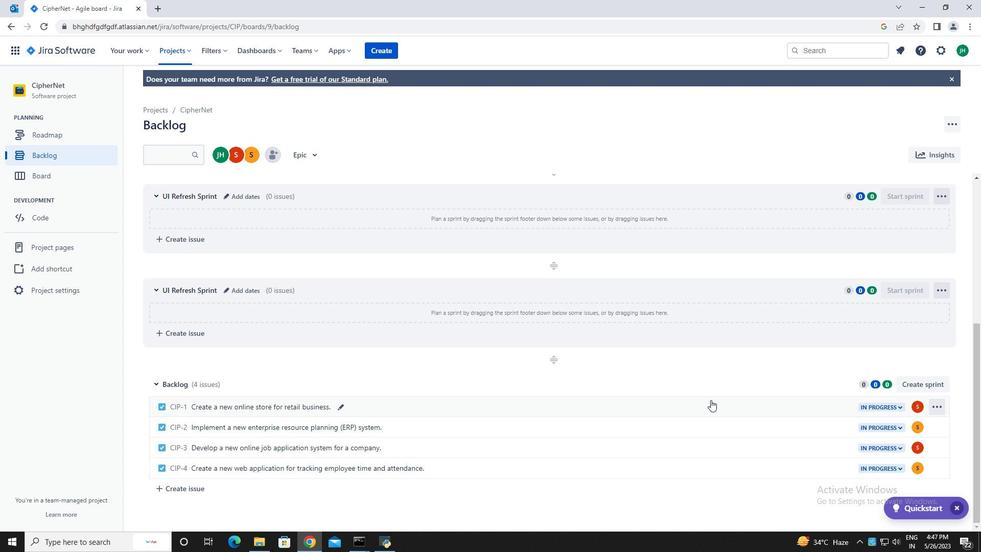 
Action: Mouse moved to (711, 400)
Screenshot: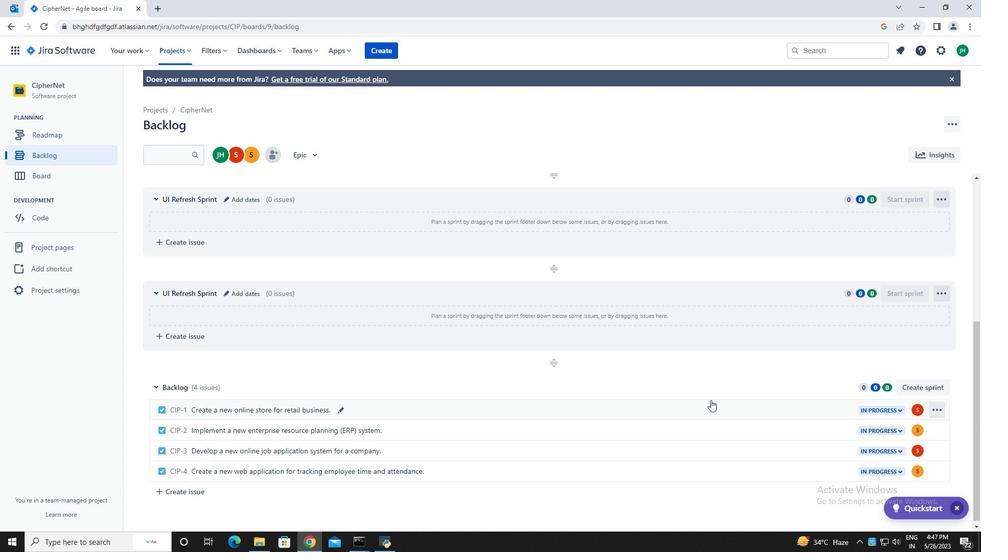 
